 Task: Look for developers that are trending this week.
Action: Mouse moved to (183, 95)
Screenshot: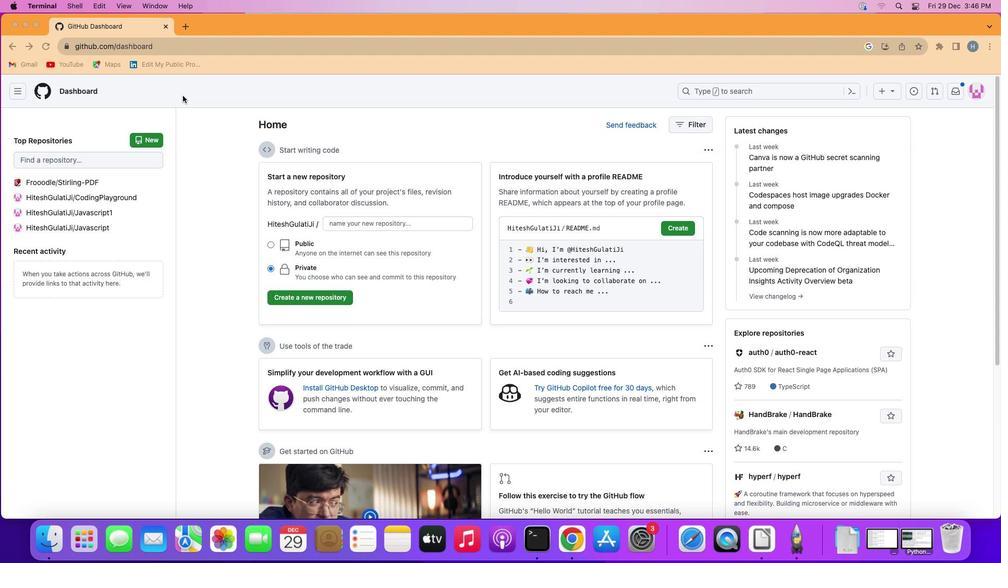 
Action: Mouse pressed left at (183, 95)
Screenshot: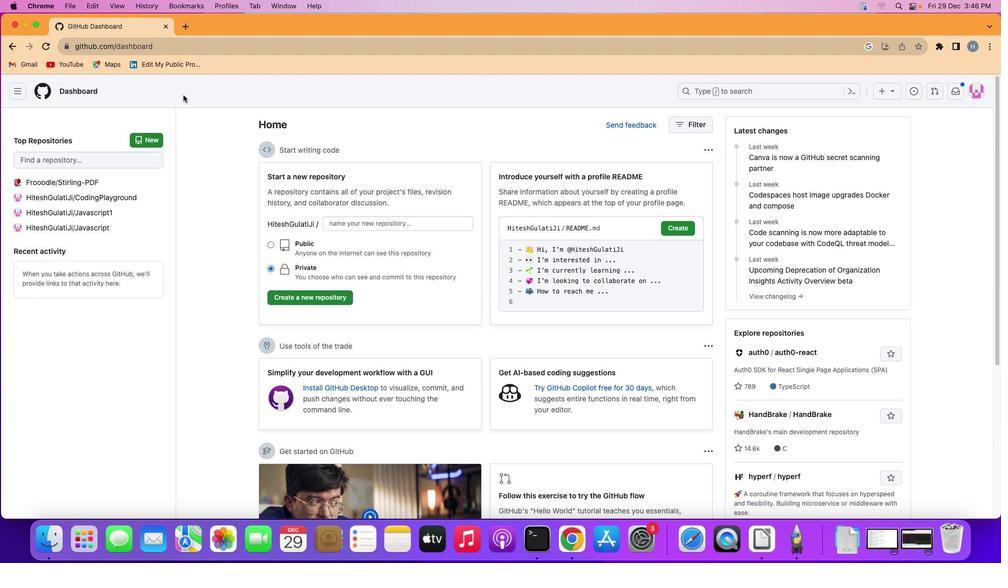 
Action: Mouse moved to (19, 89)
Screenshot: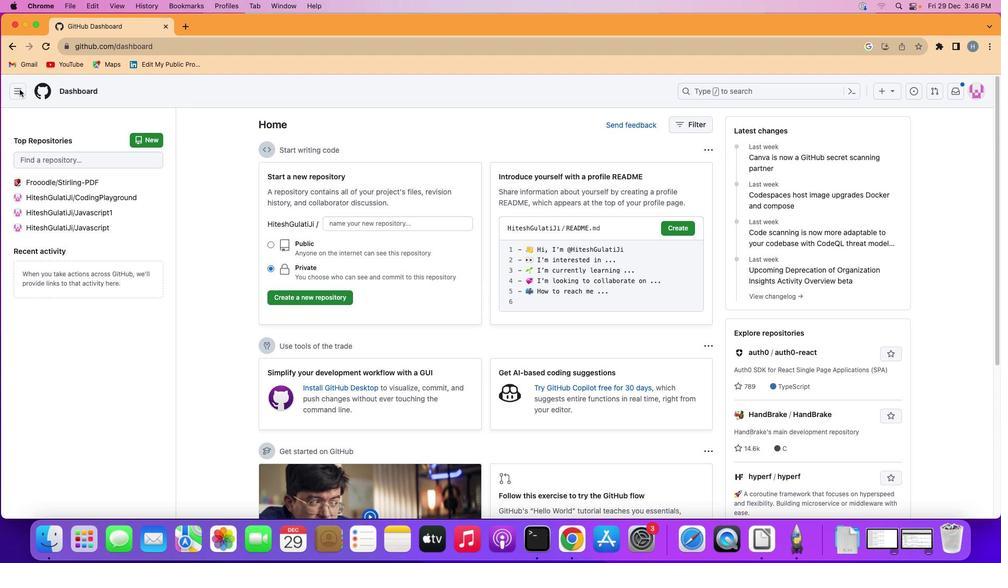 
Action: Mouse pressed left at (19, 89)
Screenshot: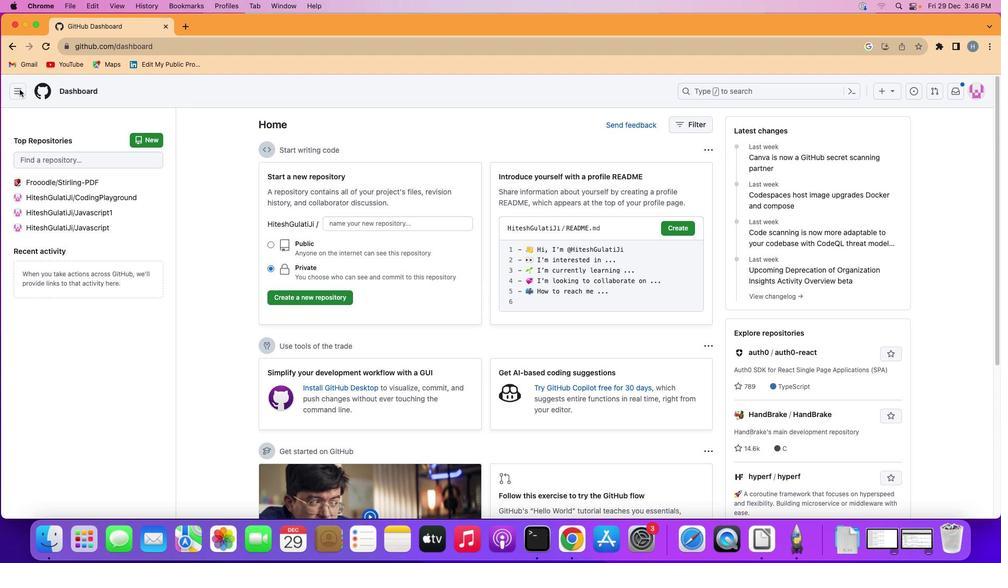 
Action: Mouse moved to (76, 225)
Screenshot: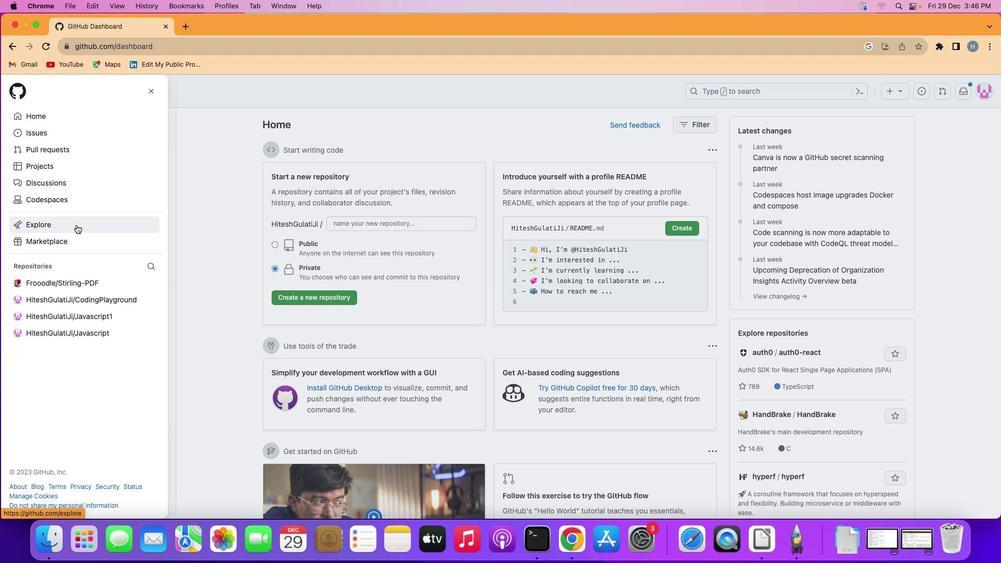 
Action: Mouse pressed left at (76, 225)
Screenshot: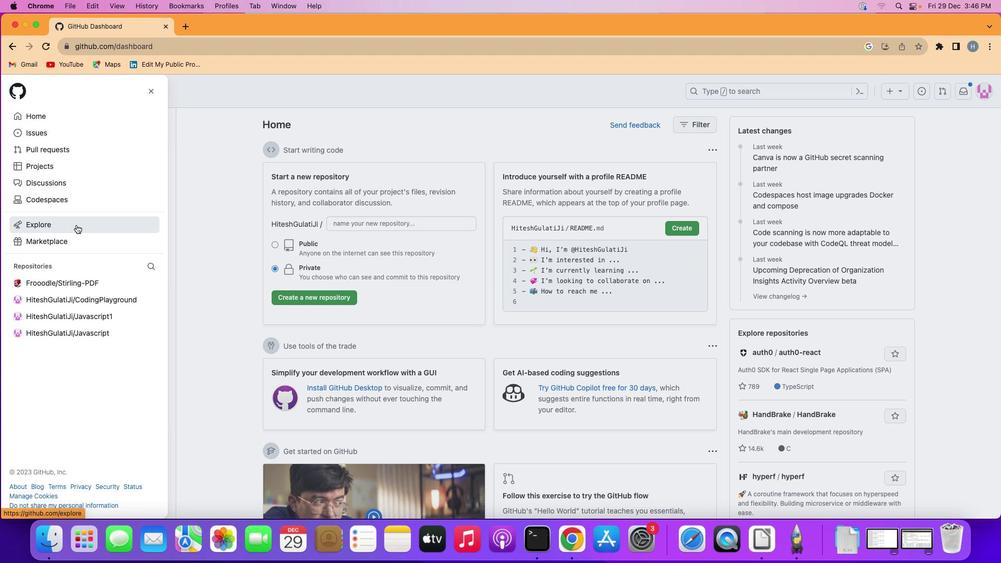 
Action: Mouse moved to (483, 116)
Screenshot: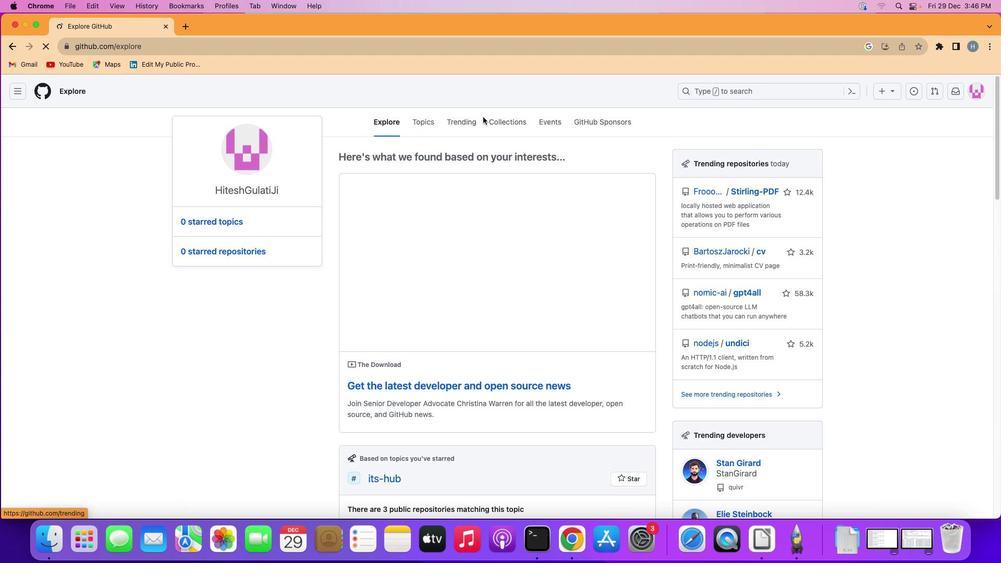
Action: Mouse pressed left at (483, 116)
Screenshot: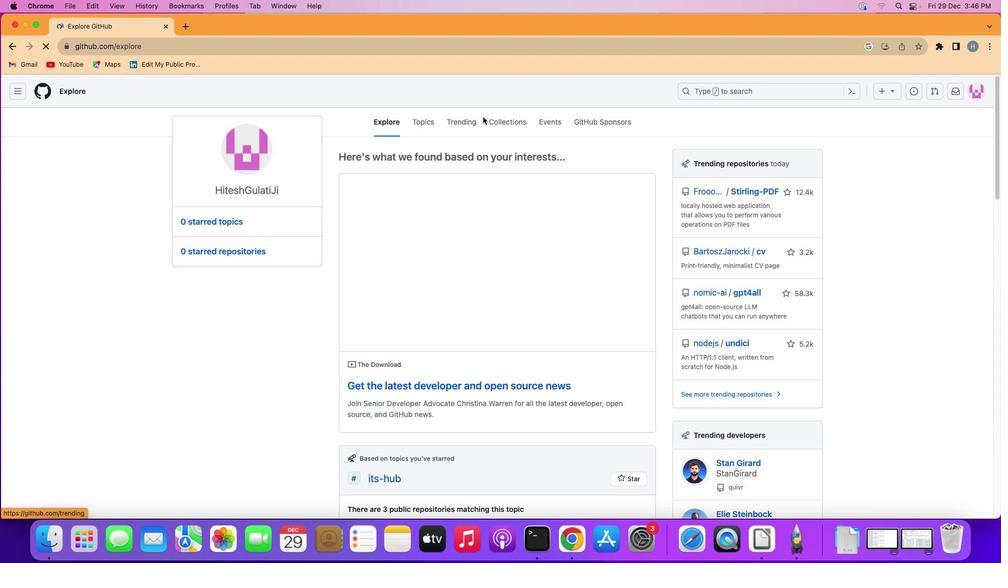 
Action: Mouse moved to (466, 120)
Screenshot: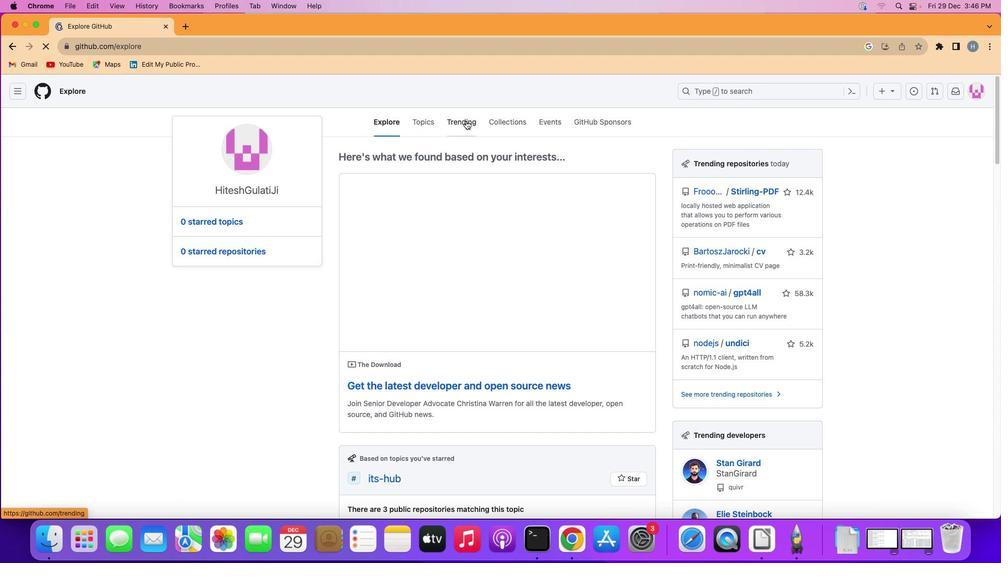 
Action: Mouse pressed left at (466, 120)
Screenshot: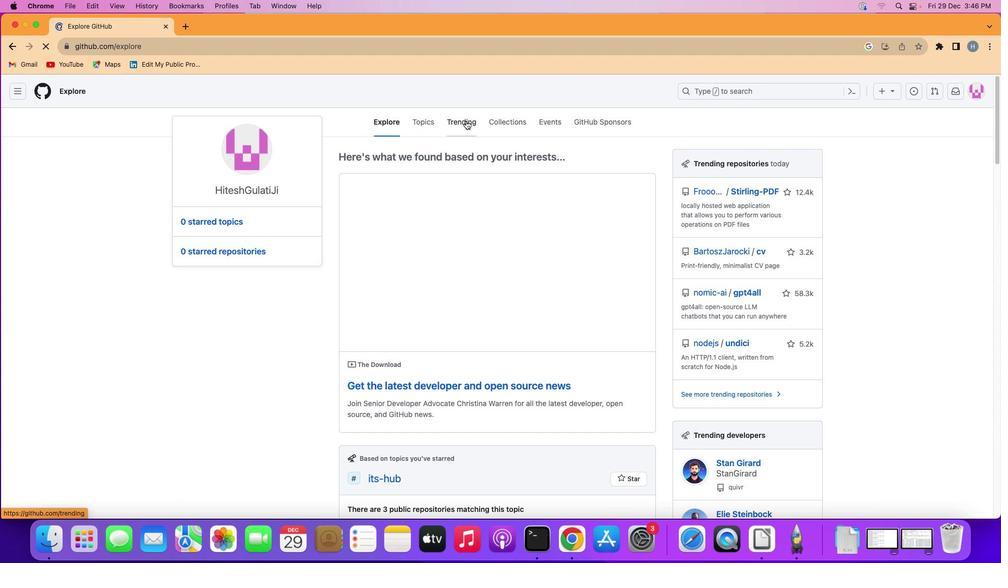 
Action: Mouse moved to (337, 256)
Screenshot: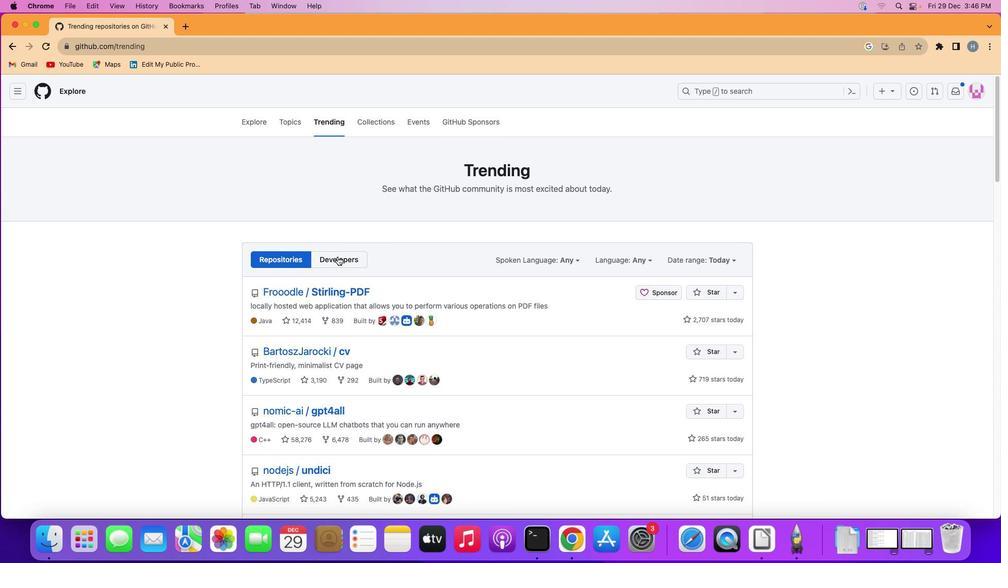 
Action: Mouse pressed left at (337, 256)
Screenshot: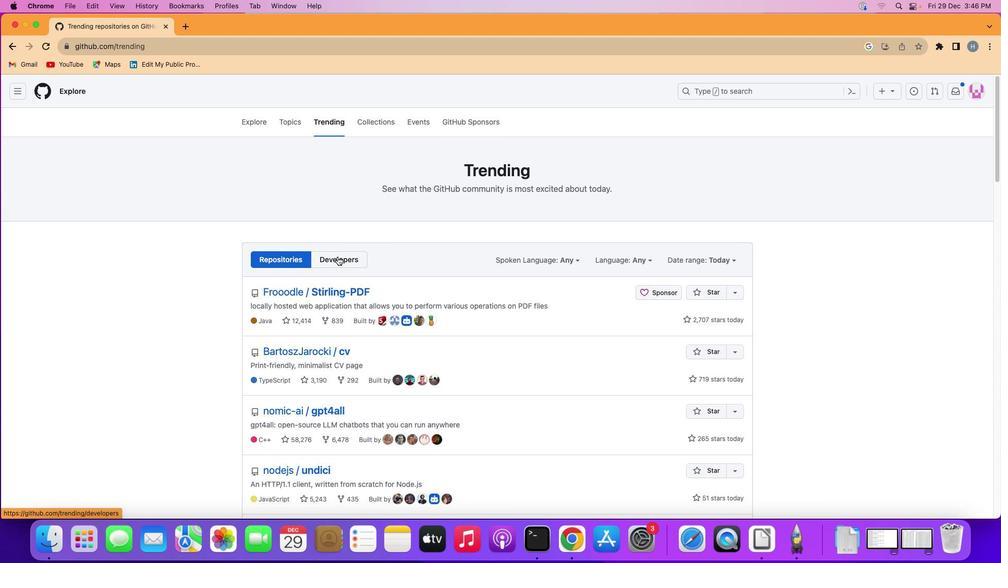 
Action: Mouse moved to (640, 262)
Screenshot: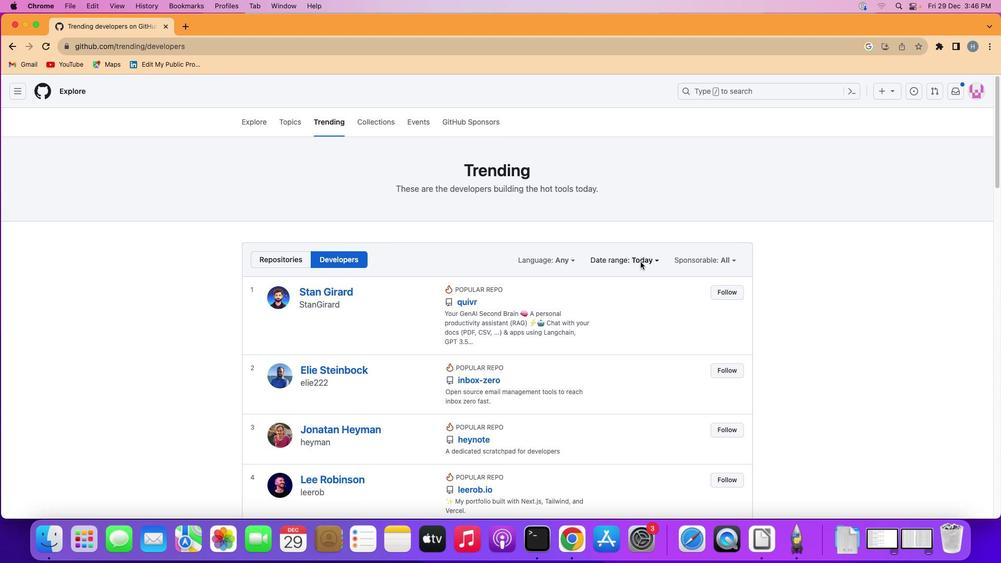
Action: Mouse pressed left at (640, 262)
Screenshot: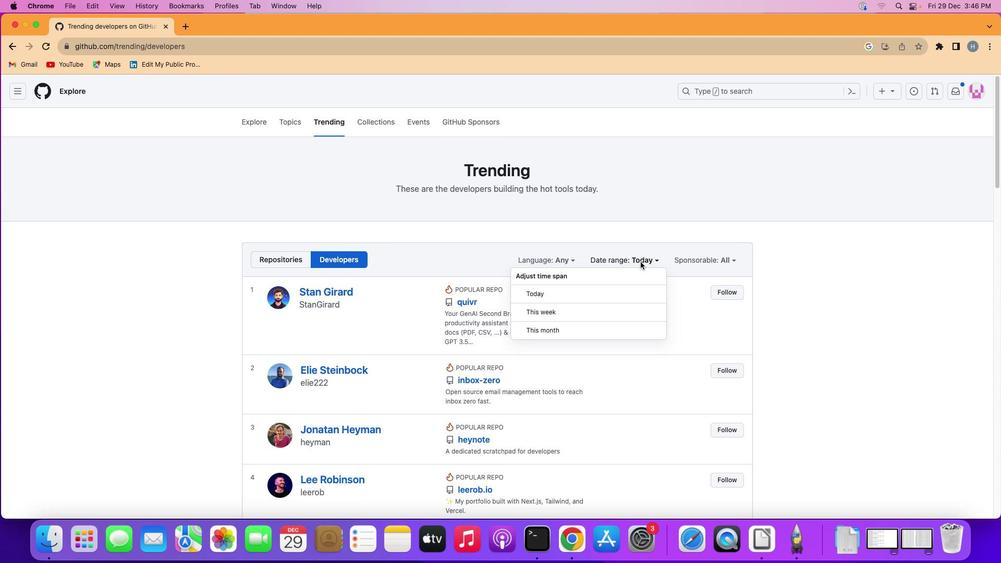 
Action: Mouse moved to (615, 308)
Screenshot: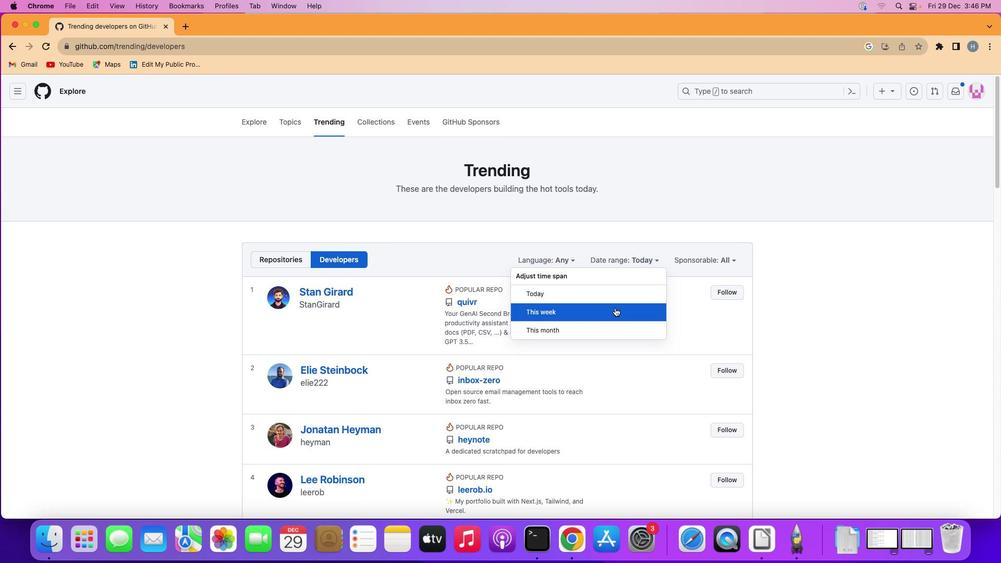 
Action: Mouse pressed left at (615, 308)
Screenshot: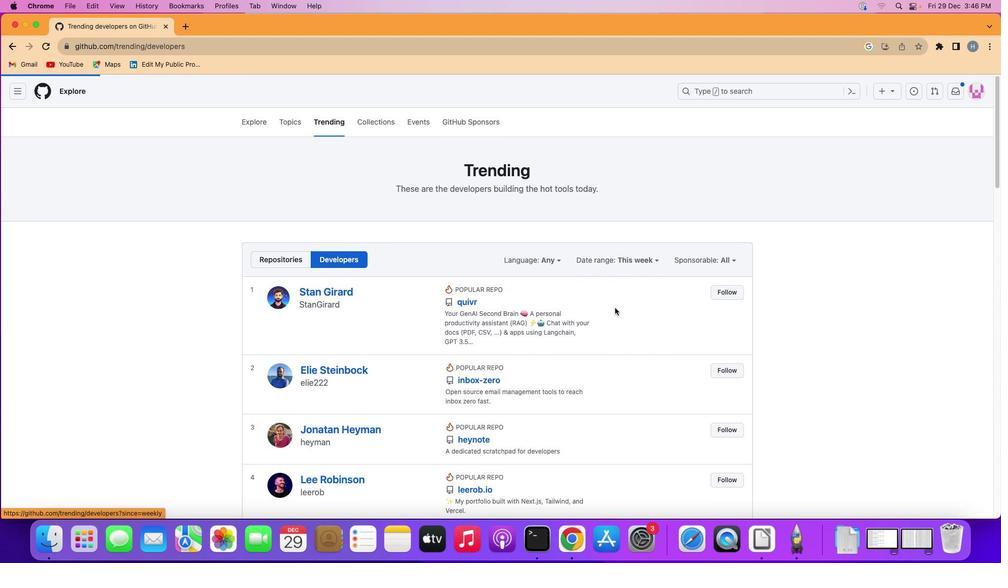 
Action: Mouse moved to (705, 181)
Screenshot: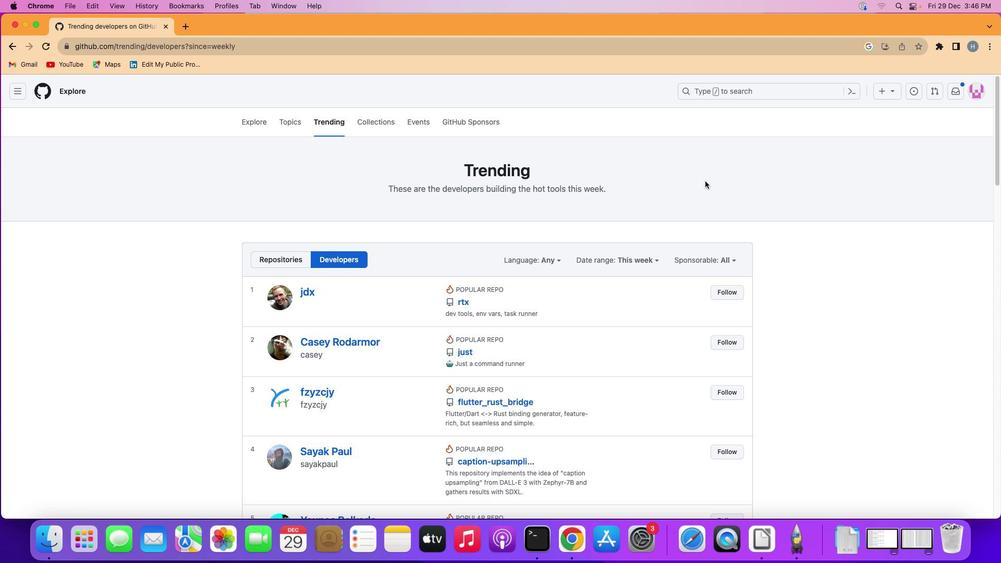 
